 Task: Toggle the notebook option in the verbosity.
Action: Mouse moved to (15, 526)
Screenshot: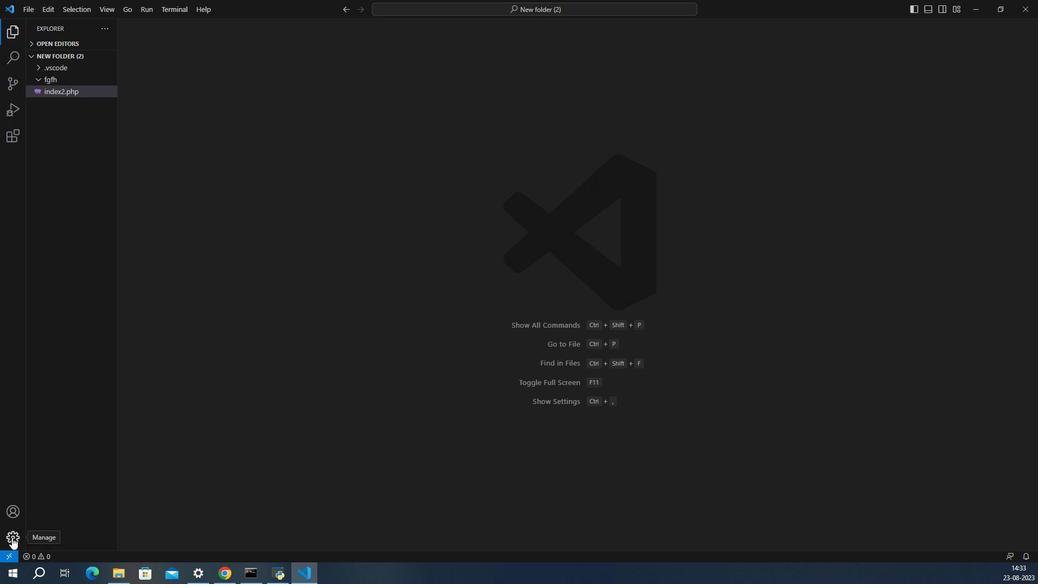 
Action: Mouse pressed left at (15, 526)
Screenshot: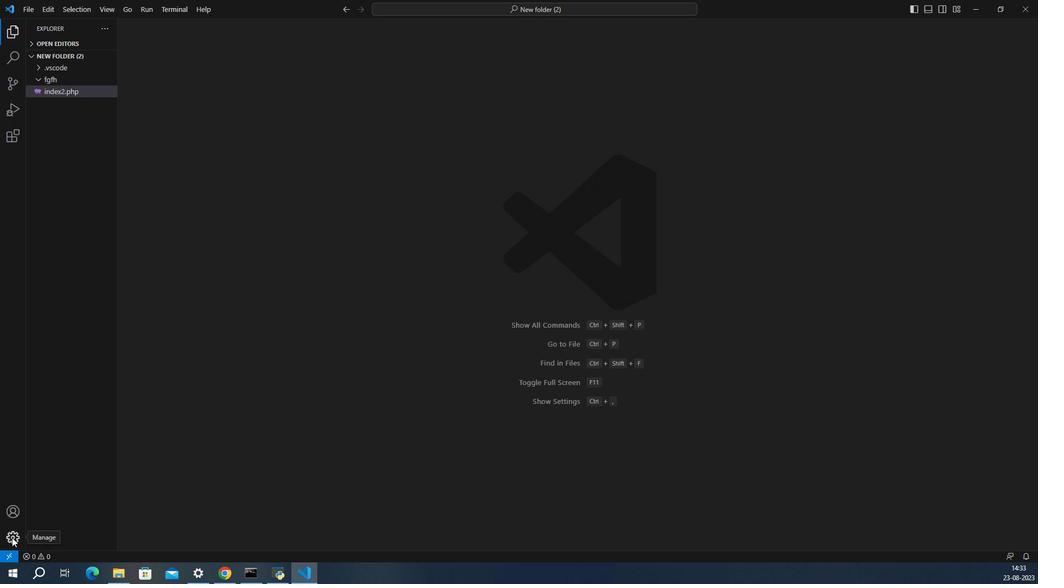 
Action: Mouse moved to (50, 447)
Screenshot: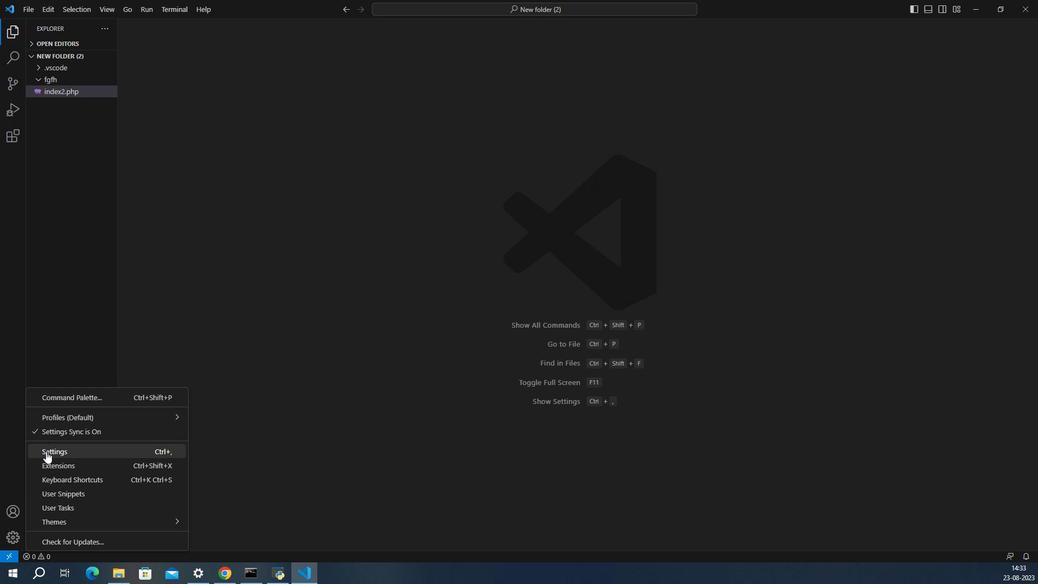 
Action: Mouse pressed left at (50, 447)
Screenshot: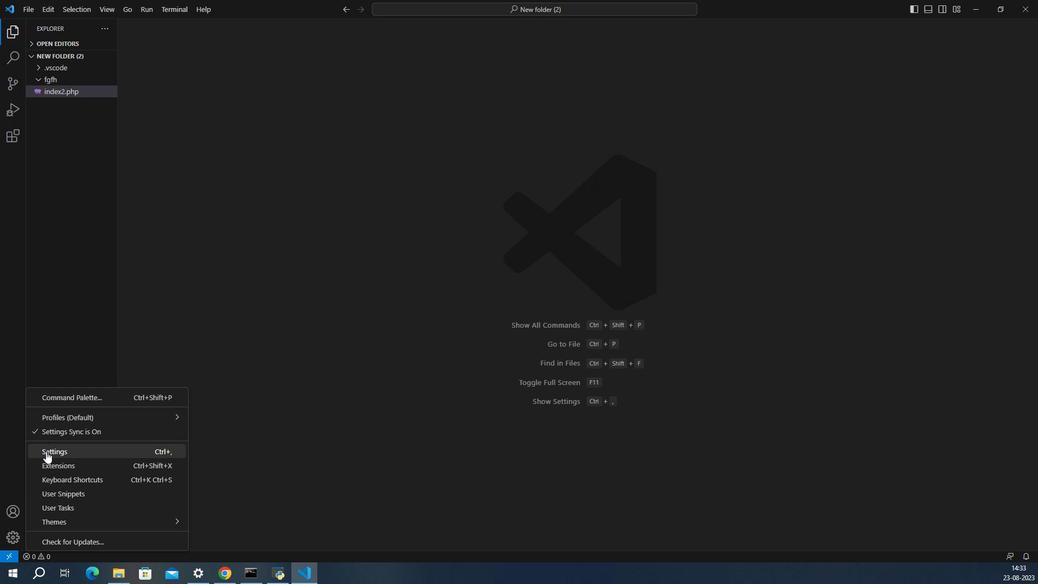 
Action: Mouse moved to (473, 335)
Screenshot: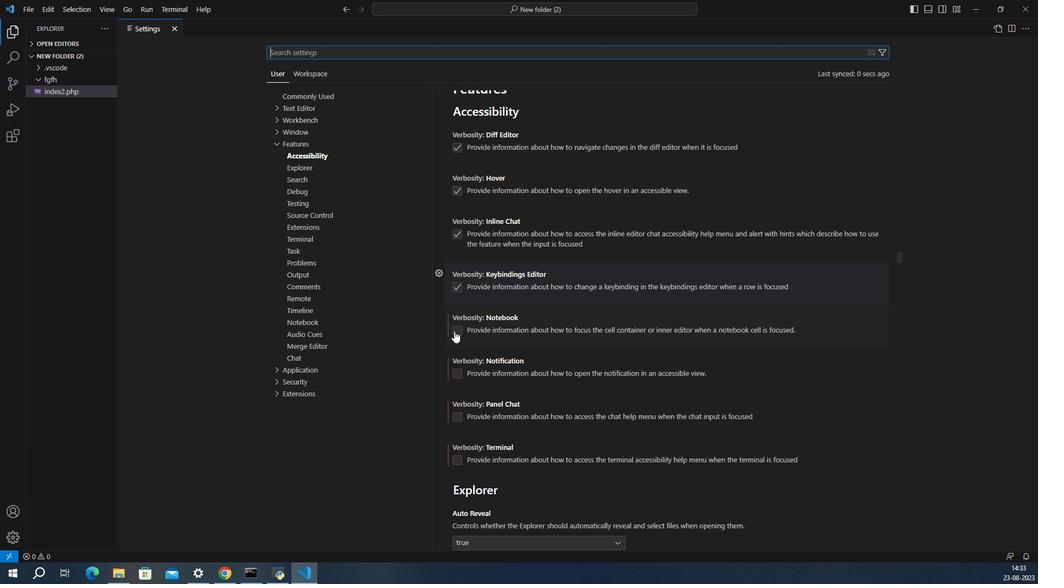 
Action: Mouse pressed left at (473, 335)
Screenshot: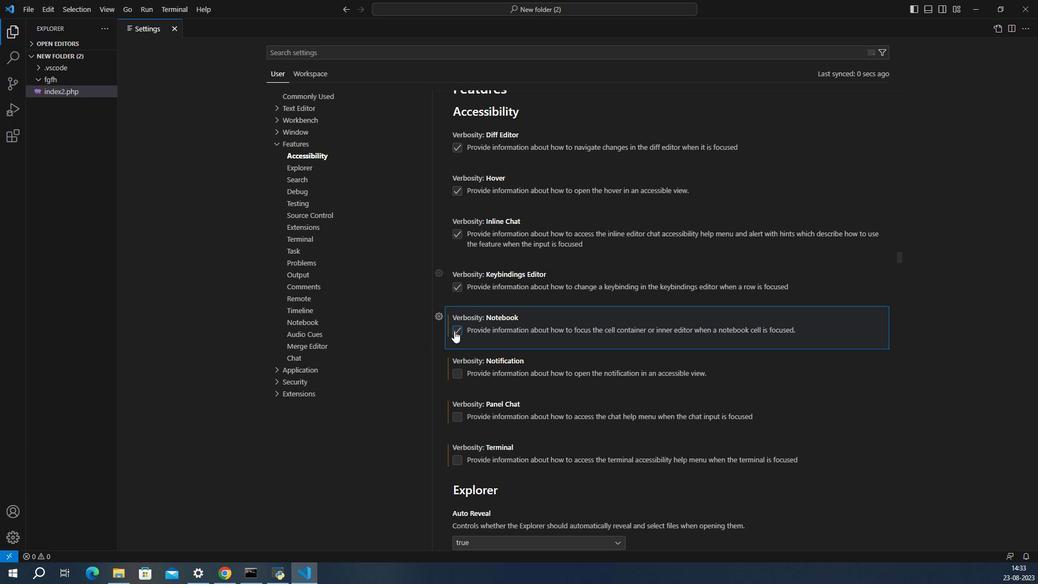 
Action: Mouse moved to (496, 337)
Screenshot: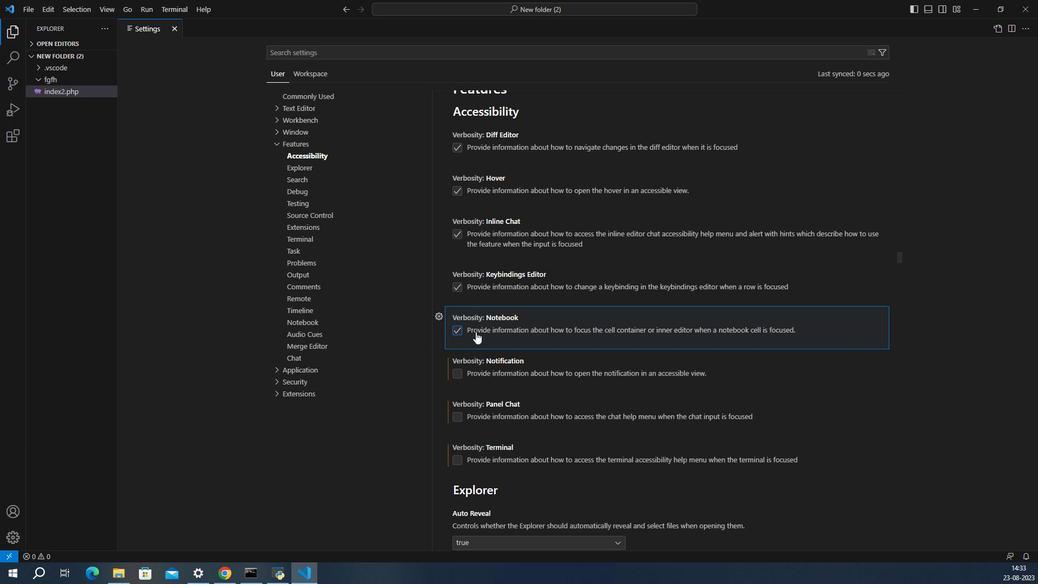
